 Task: In the  document map. Add the mentioned hyperlink after third sentence in main content 'in.pinterest.com' Insert the picture of  'Swimming' with name   Swimming.png  Change shape height to 2.4
Action: Mouse moved to (109, 19)
Screenshot: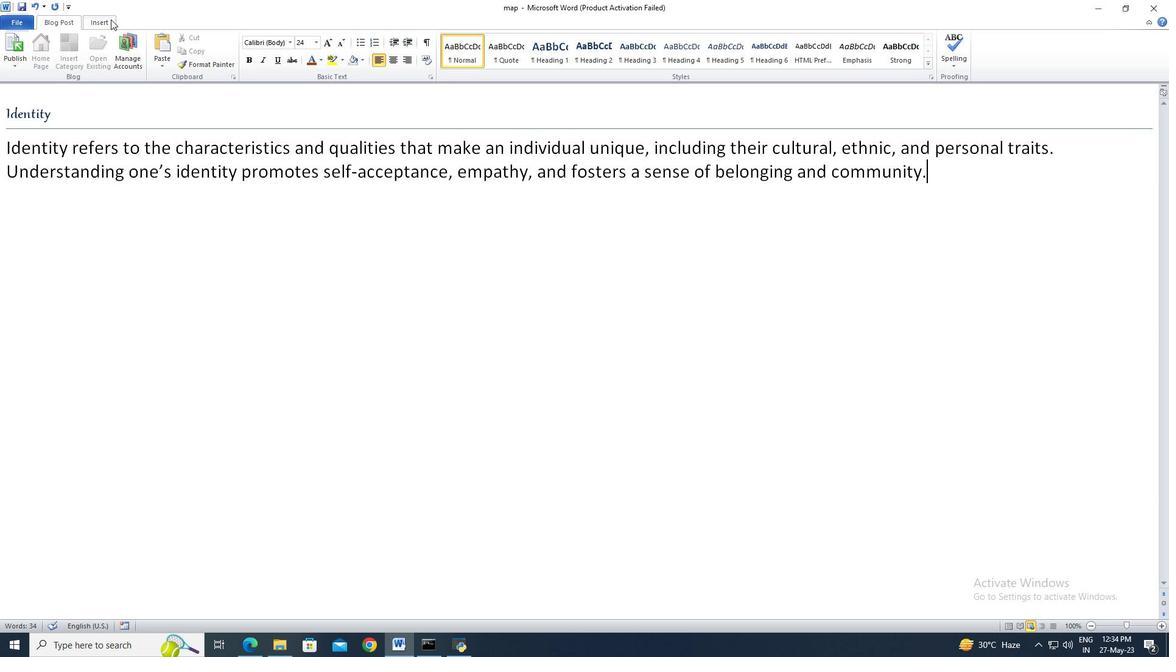 
Action: Mouse pressed left at (109, 19)
Screenshot: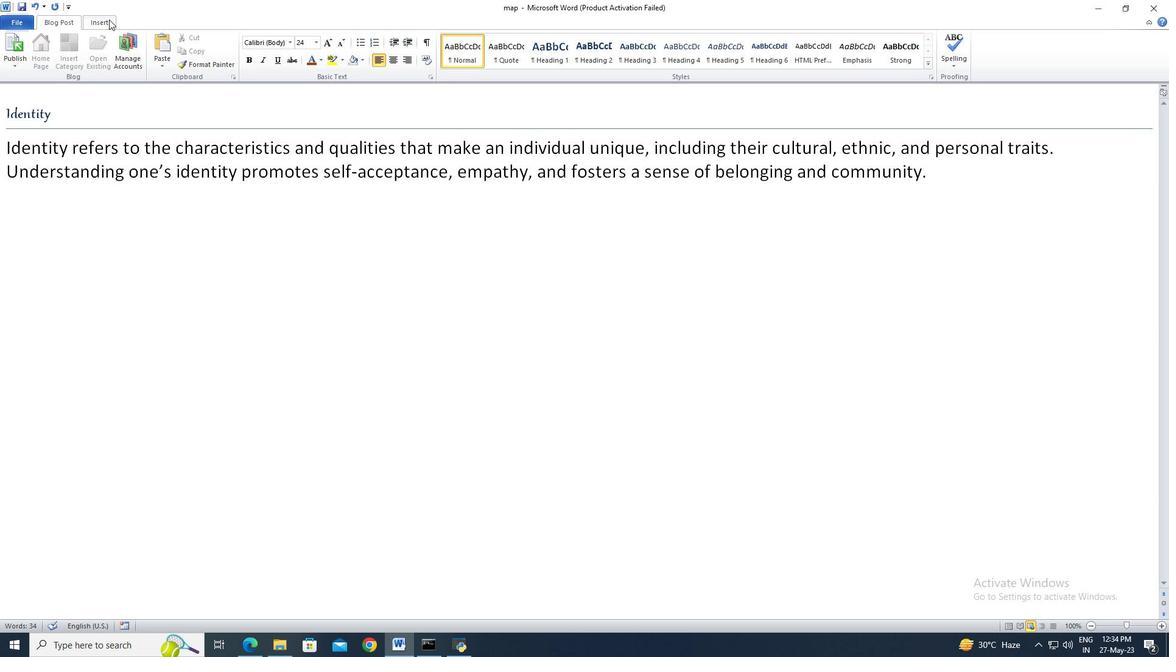 
Action: Mouse moved to (222, 51)
Screenshot: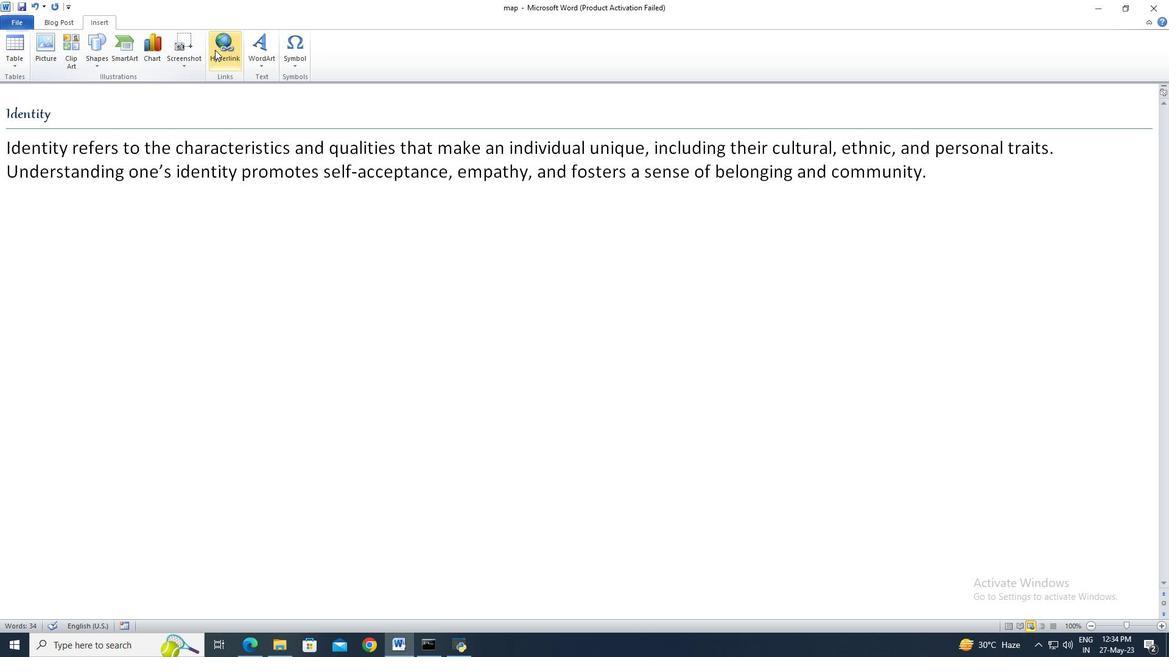 
Action: Mouse pressed left at (222, 51)
Screenshot: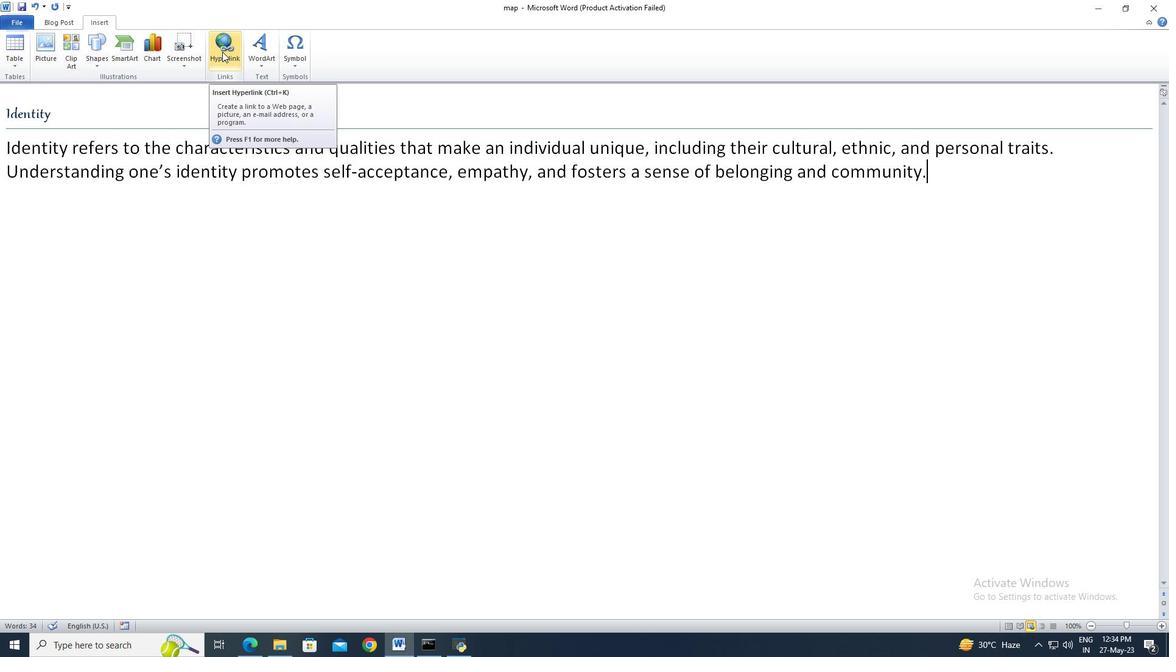 
Action: Mouse moved to (500, 374)
Screenshot: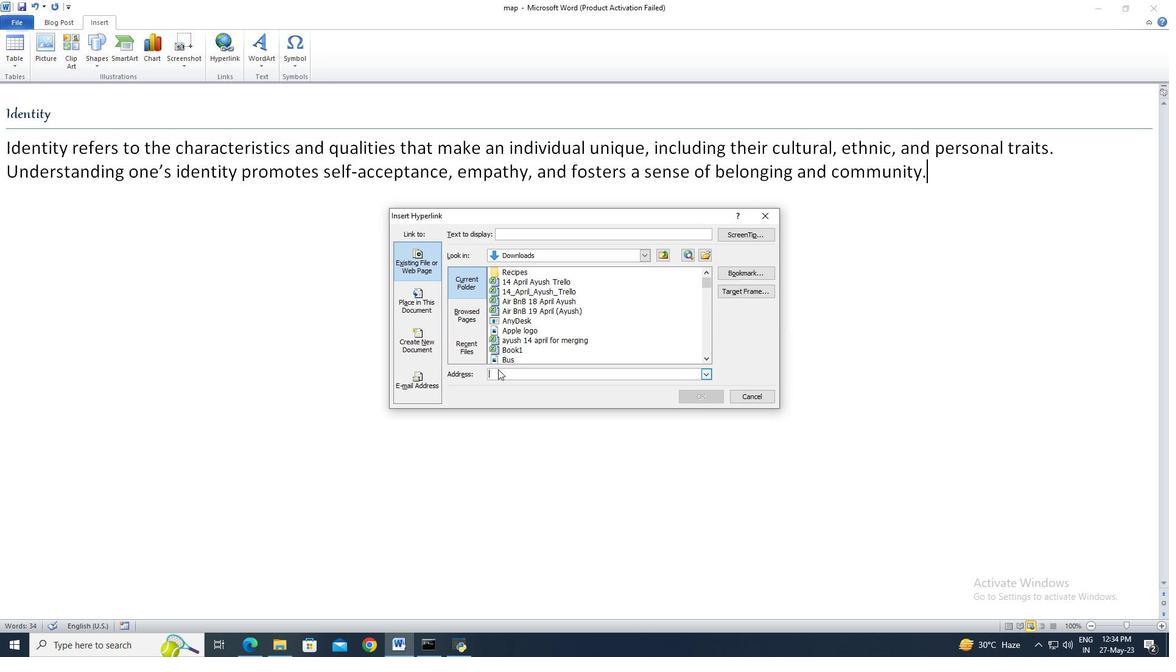 
Action: Mouse pressed left at (500, 374)
Screenshot: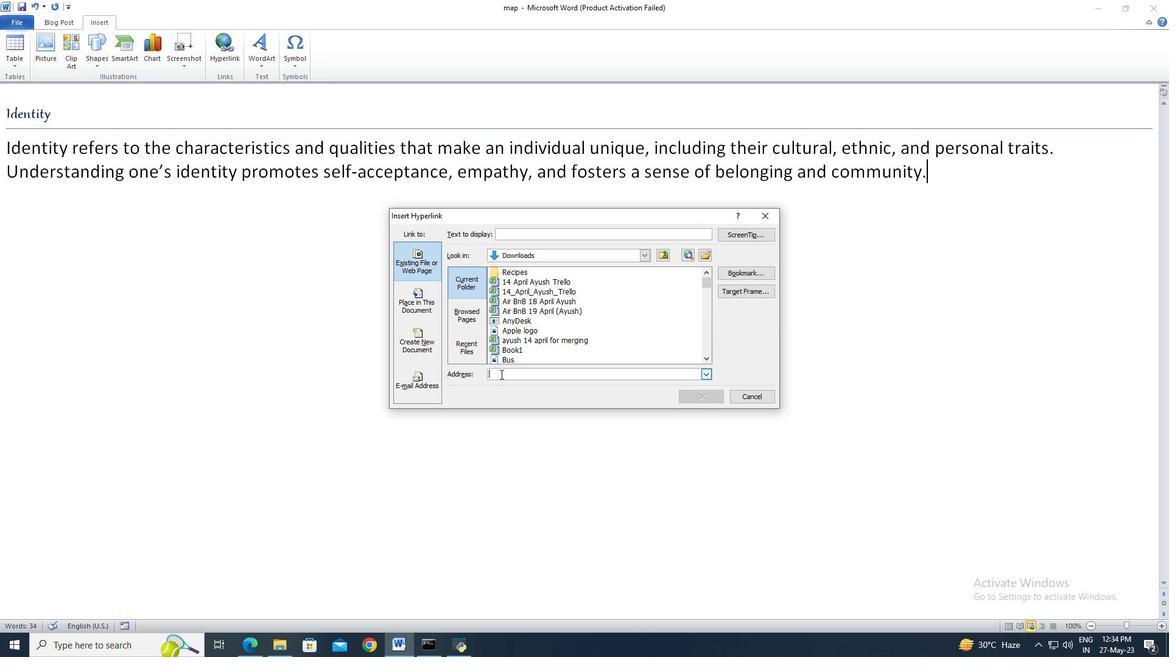 
Action: Mouse moved to (501, 374)
Screenshot: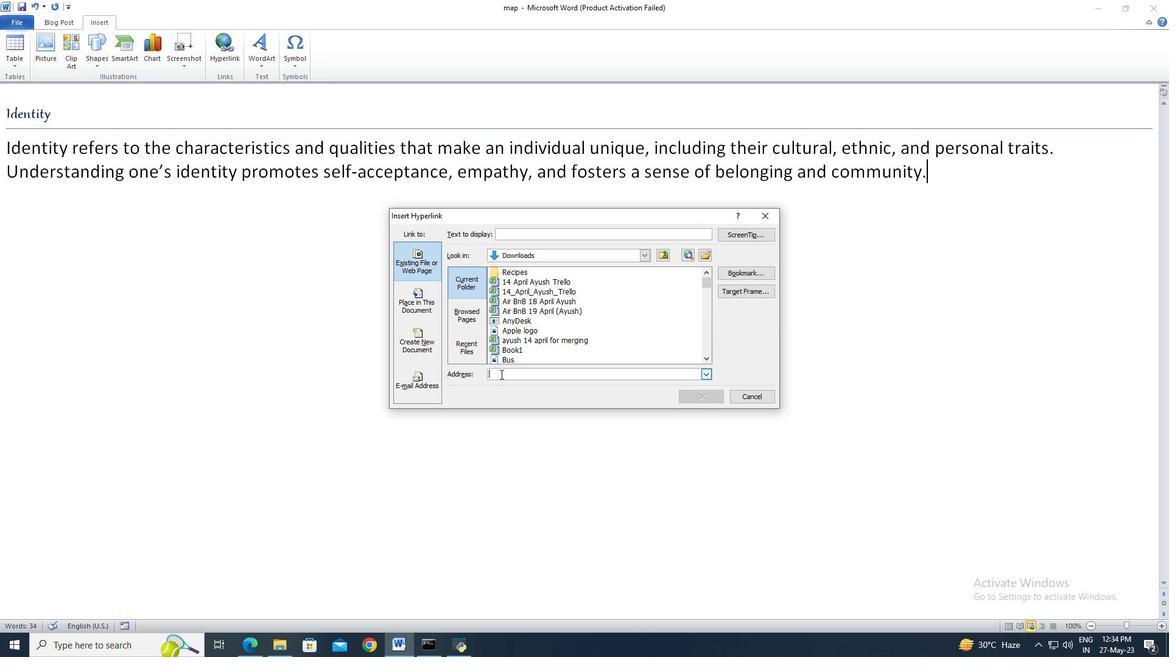
Action: Key pressed in.pinterest.com
Screenshot: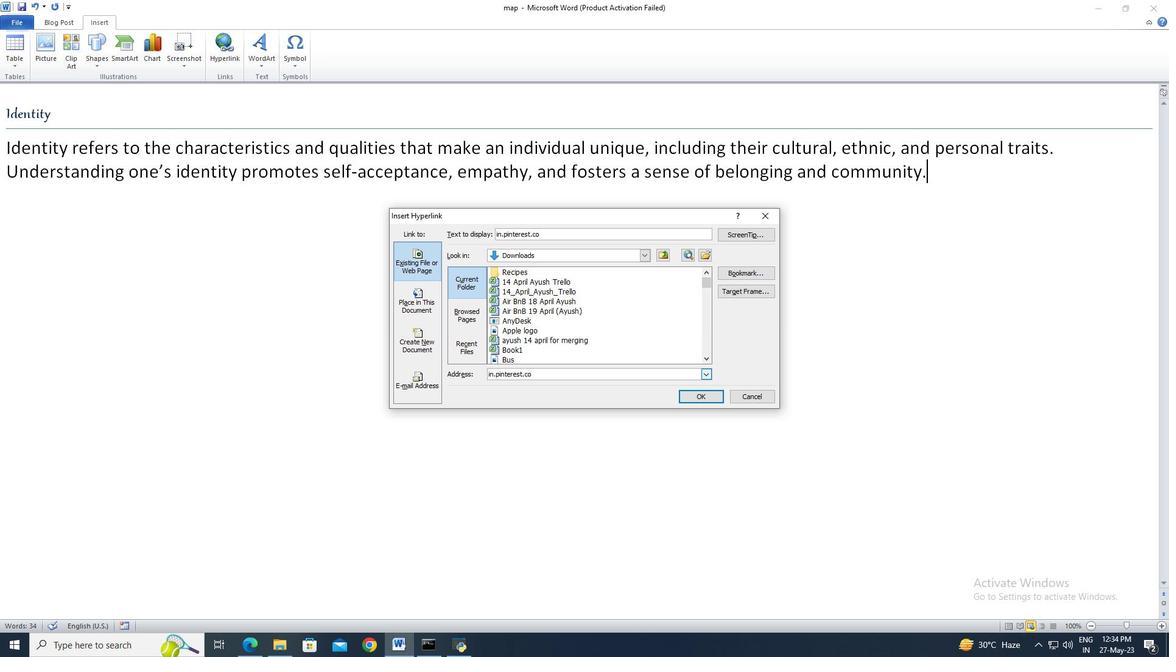 
Action: Mouse moved to (679, 393)
Screenshot: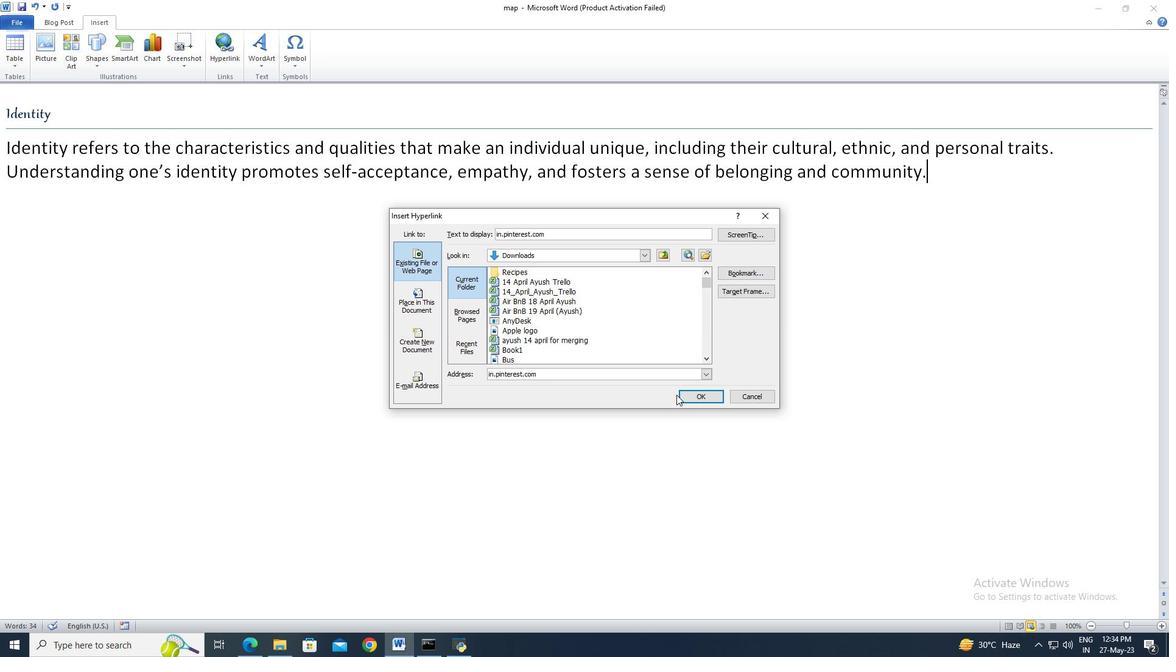 
Action: Mouse pressed left at (679, 393)
Screenshot: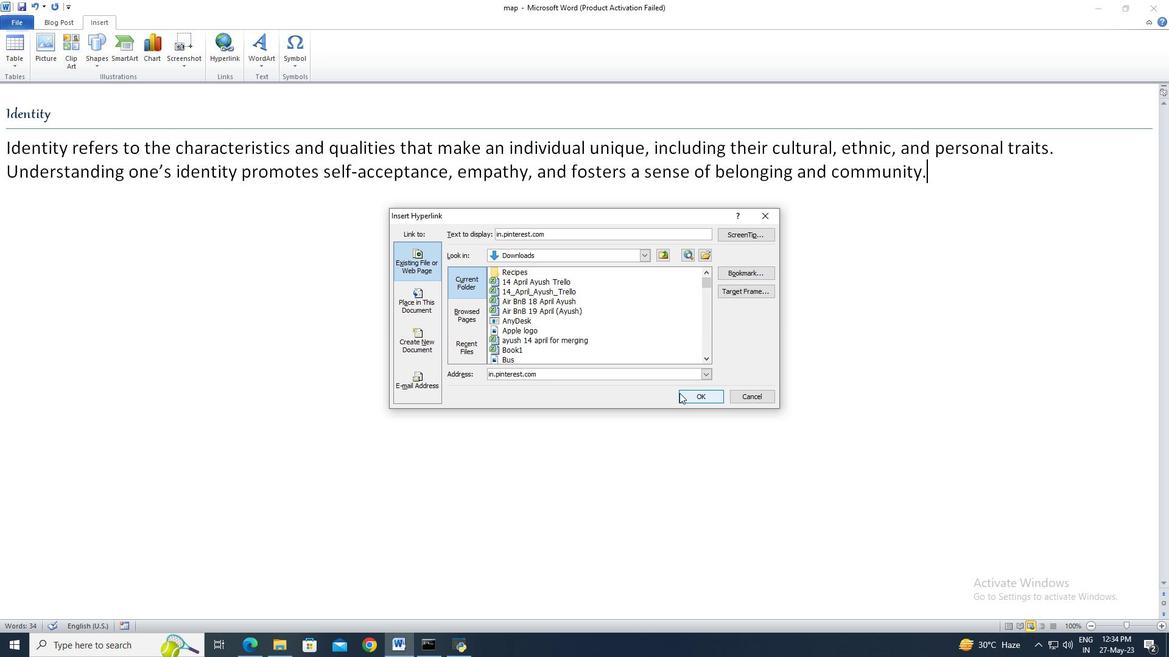 
Action: Mouse moved to (258, 651)
Screenshot: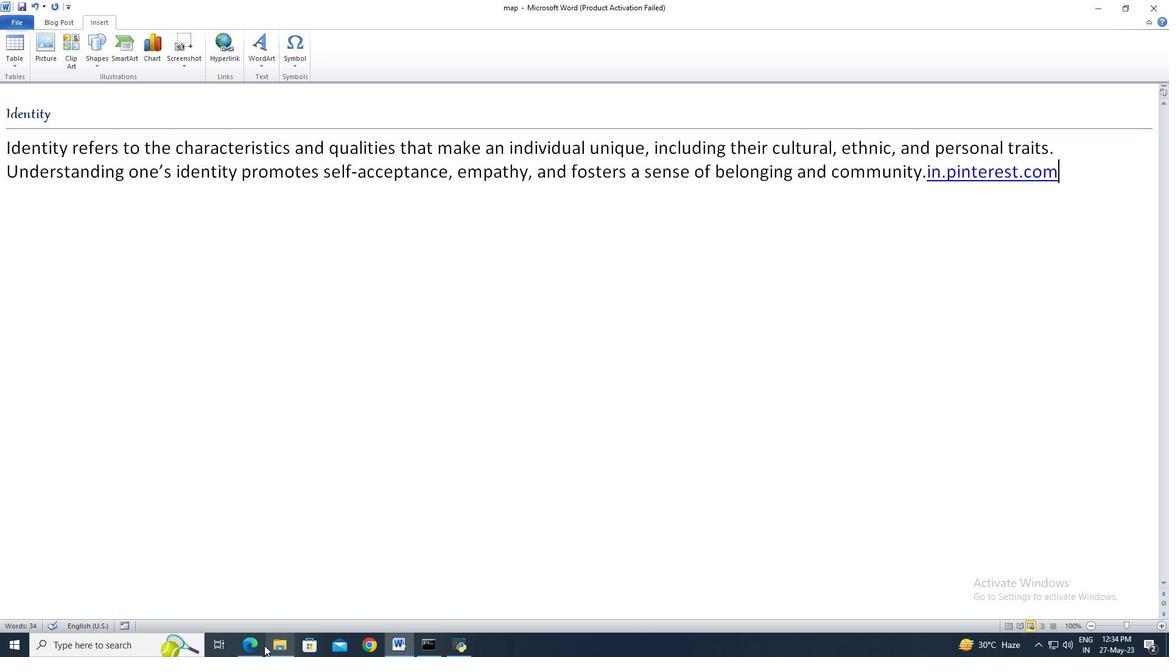 
Action: Mouse pressed left at (258, 651)
Screenshot: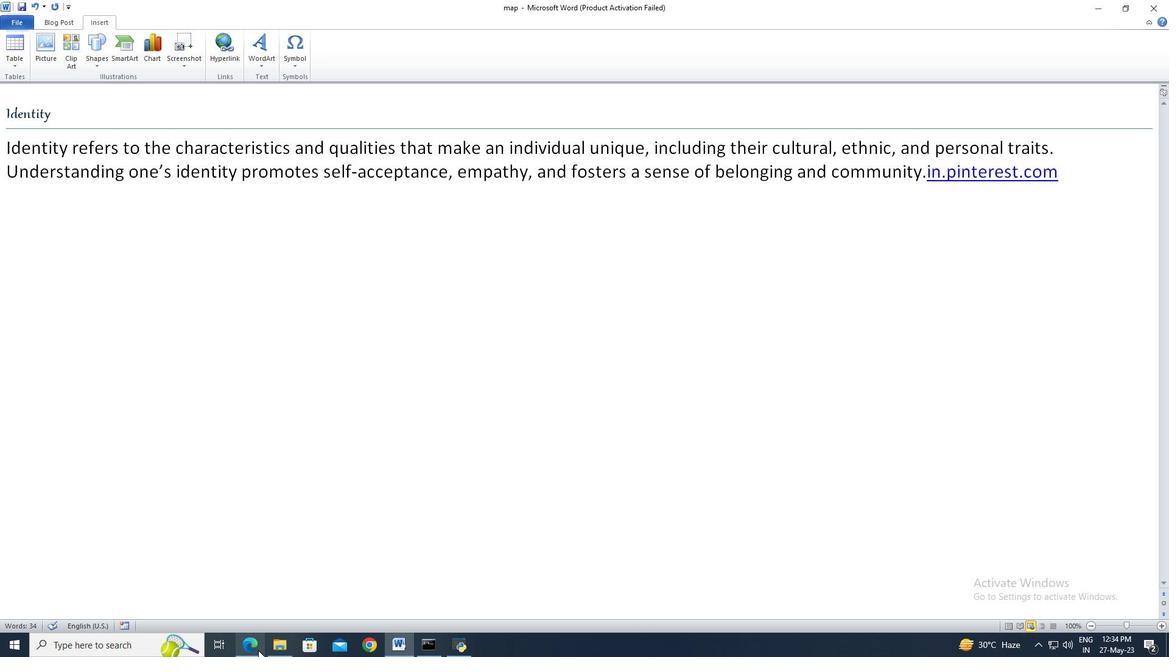 
Action: Mouse moved to (216, 74)
Screenshot: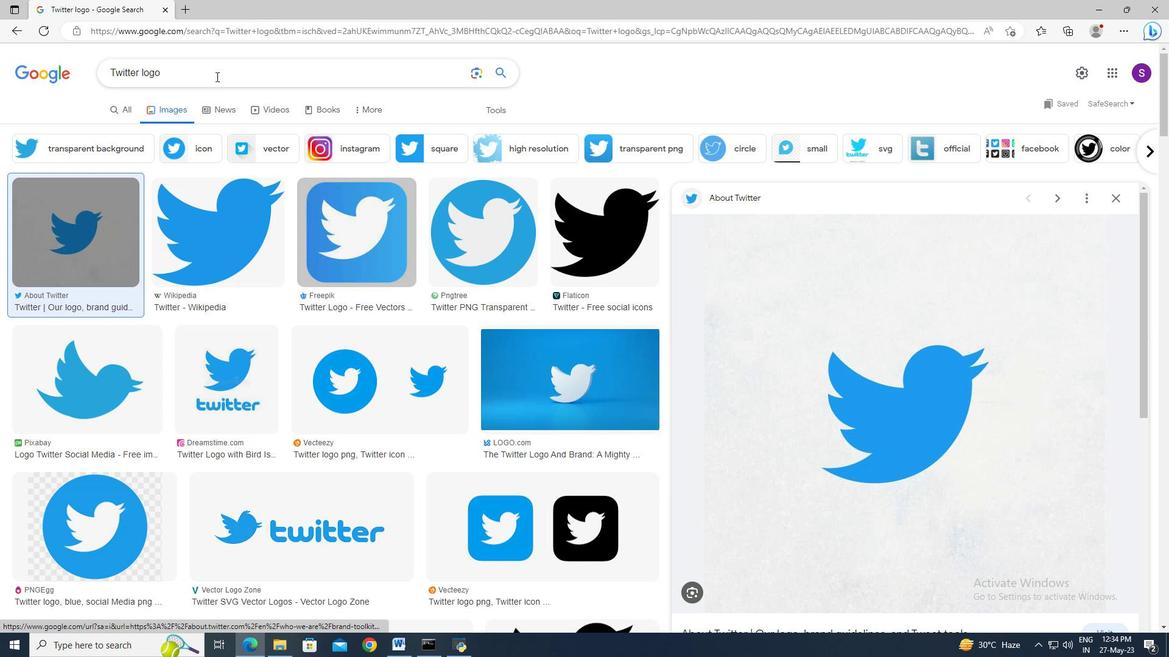 
Action: Mouse pressed left at (216, 74)
Screenshot: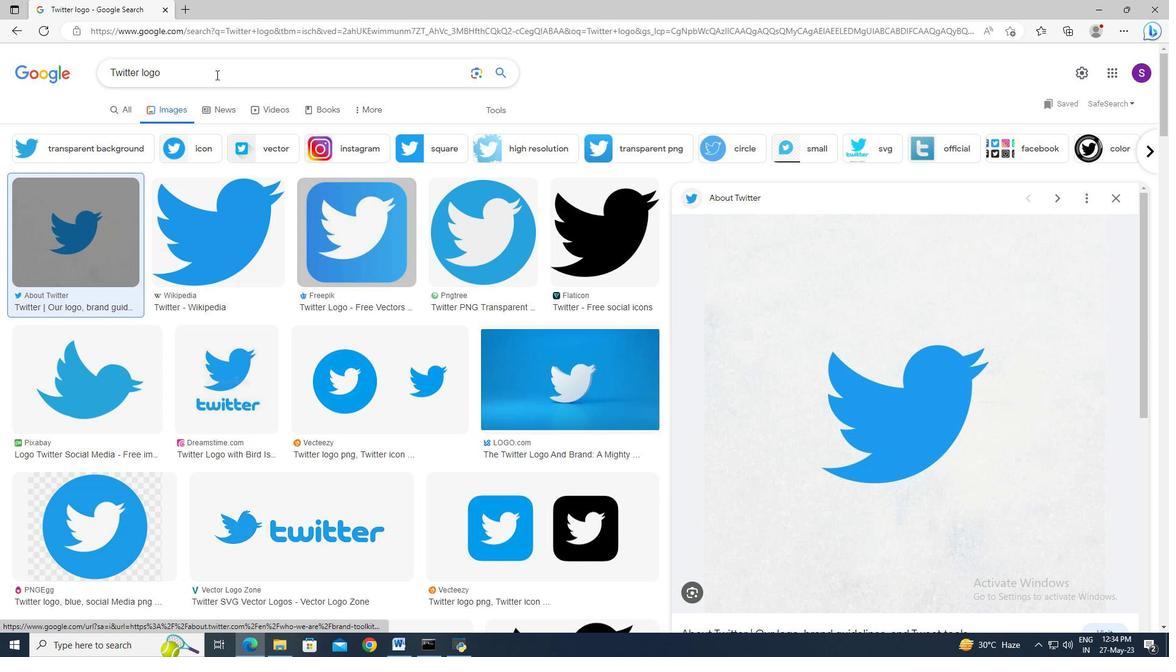 
Action: Key pressed ctrl+A<Key.delete><Key.shift_r>Swimming<Key.space>png<Key.enter>
Screenshot: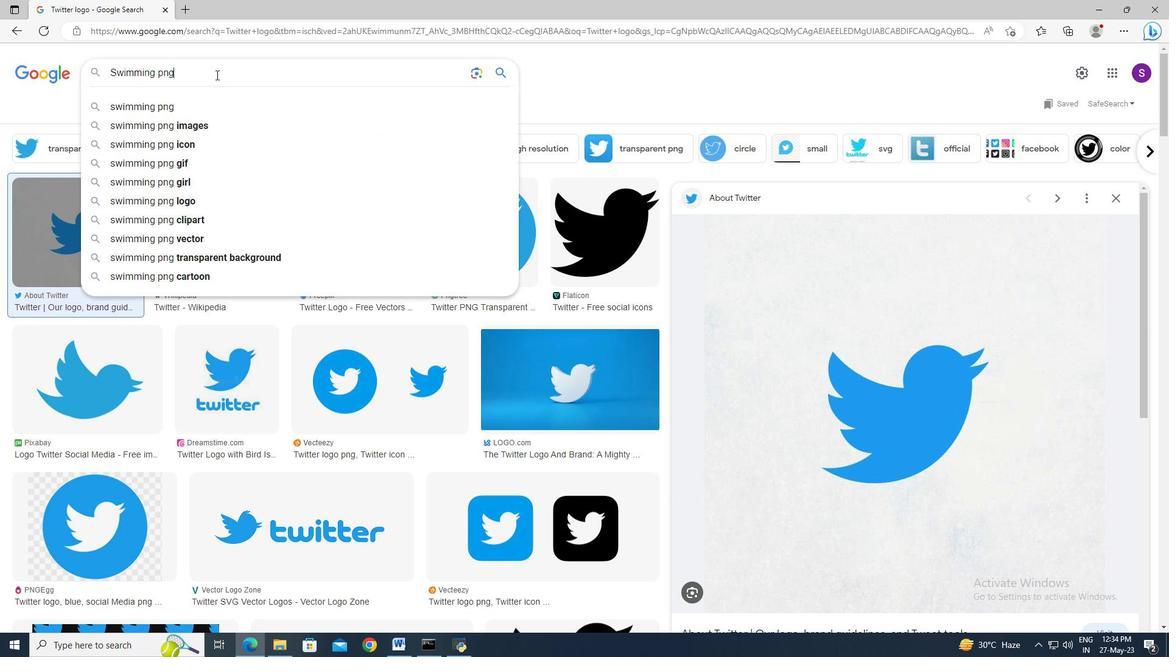 
Action: Mouse moved to (477, 209)
Screenshot: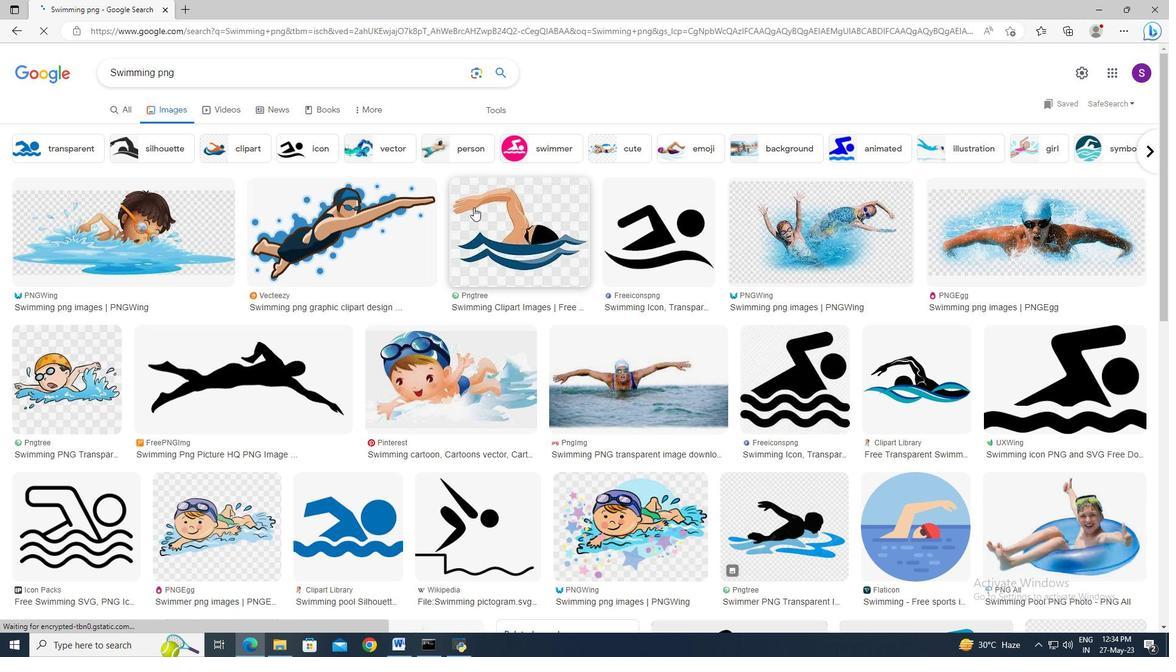 
Action: Mouse pressed left at (477, 209)
Screenshot: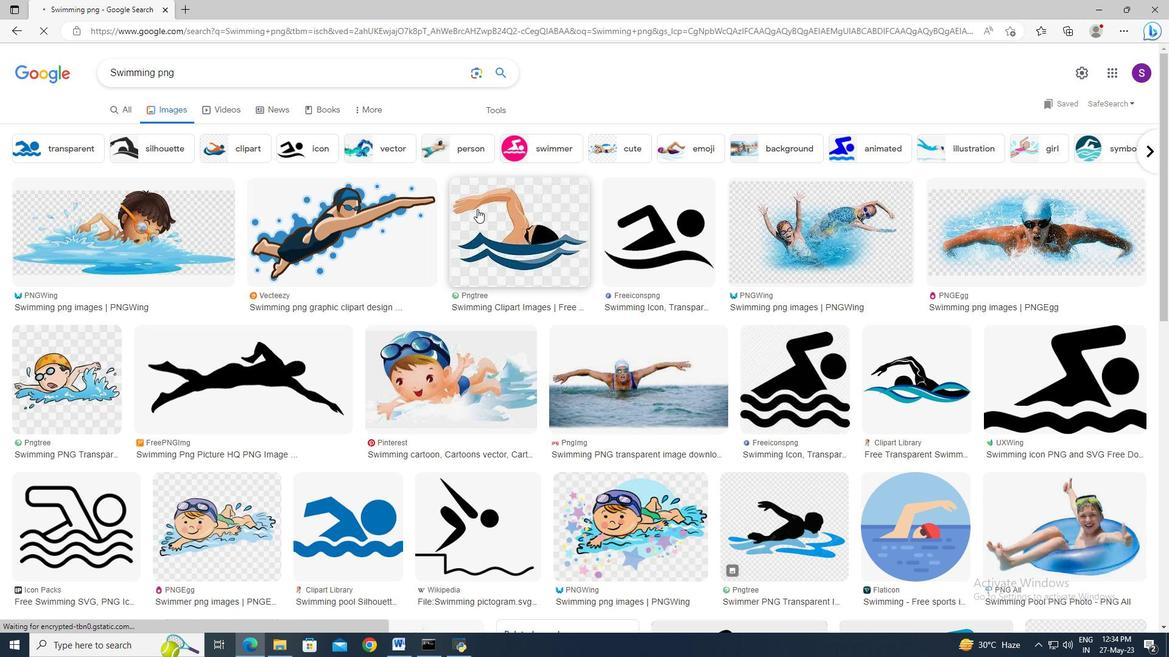 
Action: Mouse moved to (817, 216)
Screenshot: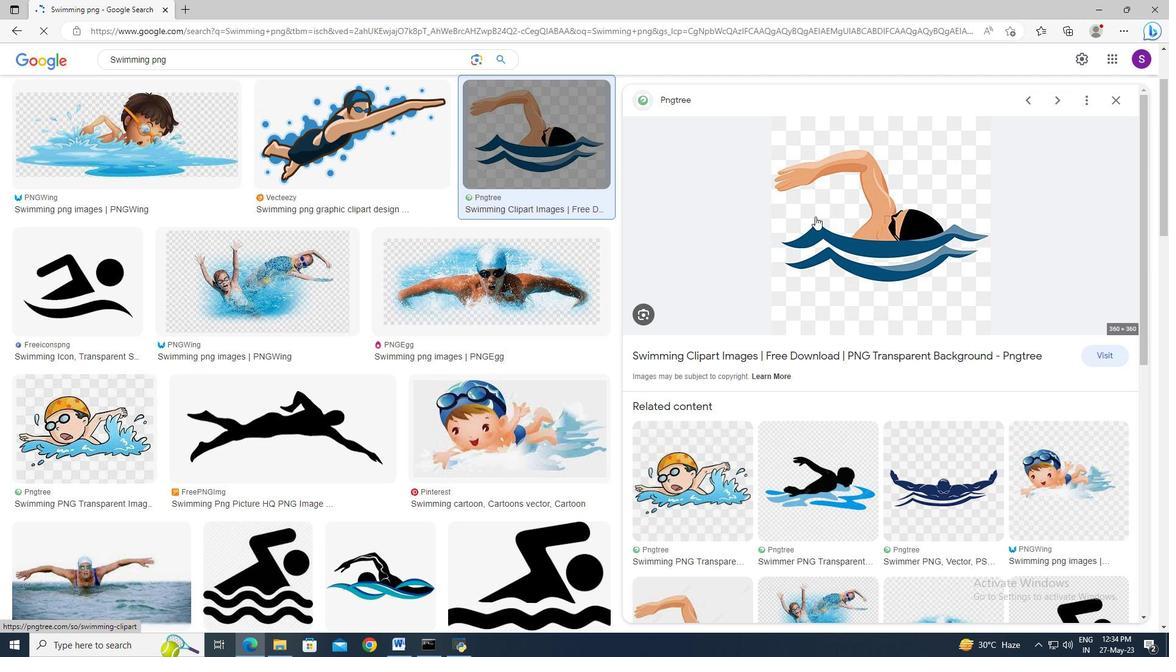 
Action: Mouse pressed right at (817, 216)
Screenshot: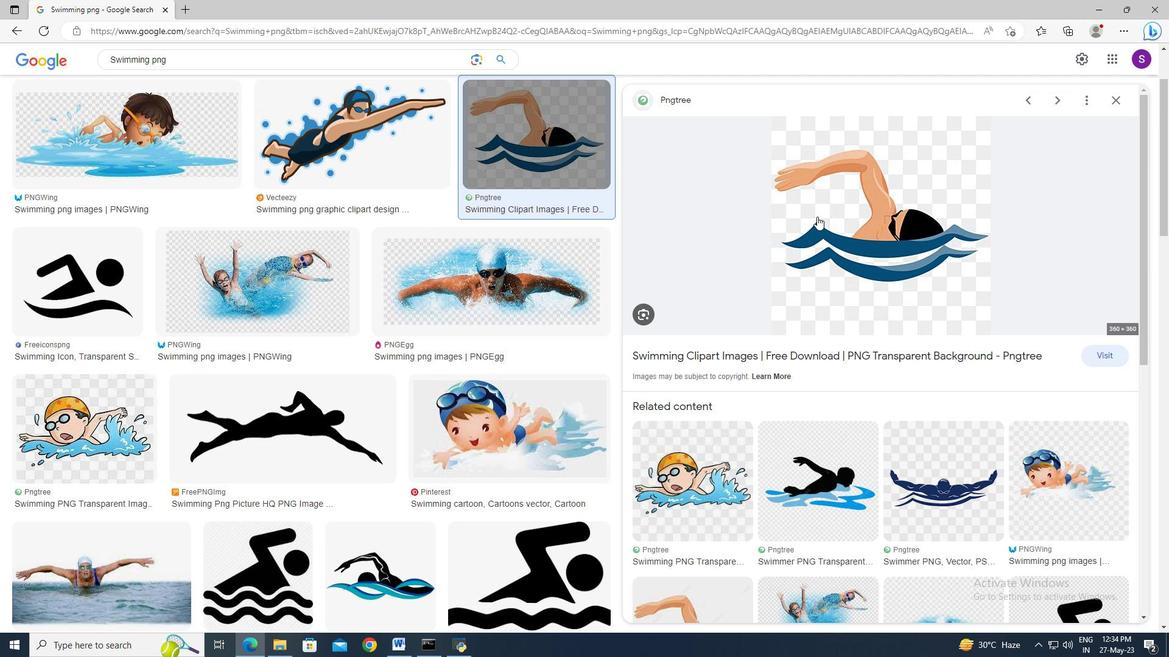 
Action: Mouse moved to (845, 371)
Screenshot: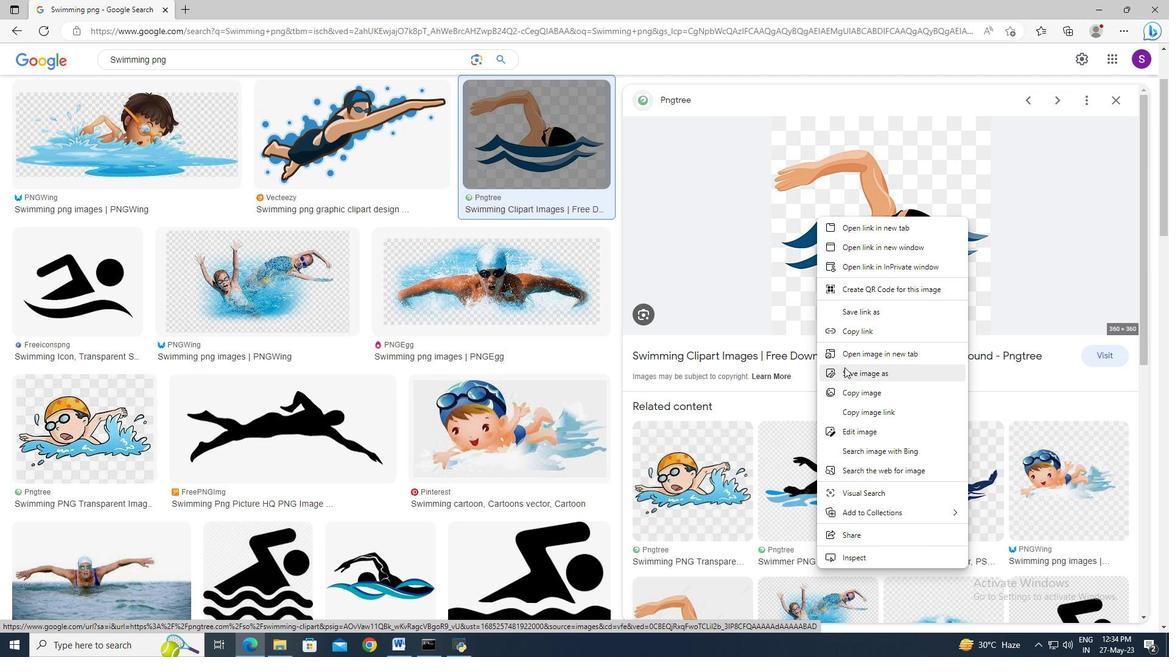 
Action: Mouse pressed left at (845, 371)
Screenshot: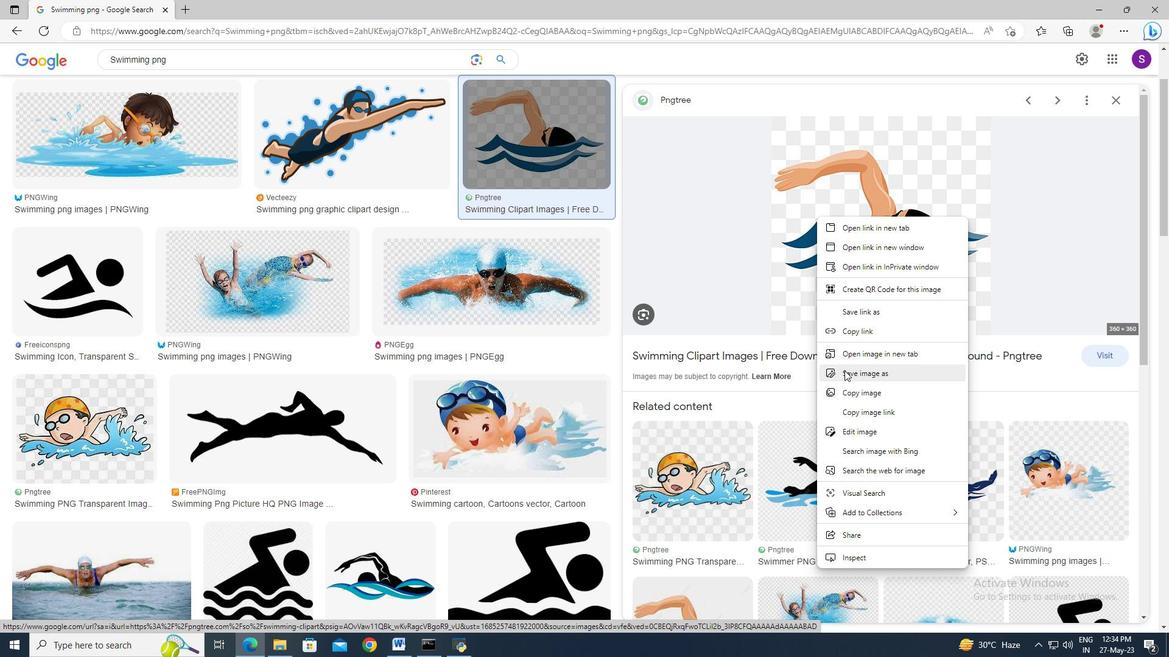 
Action: Mouse moved to (357, 235)
Screenshot: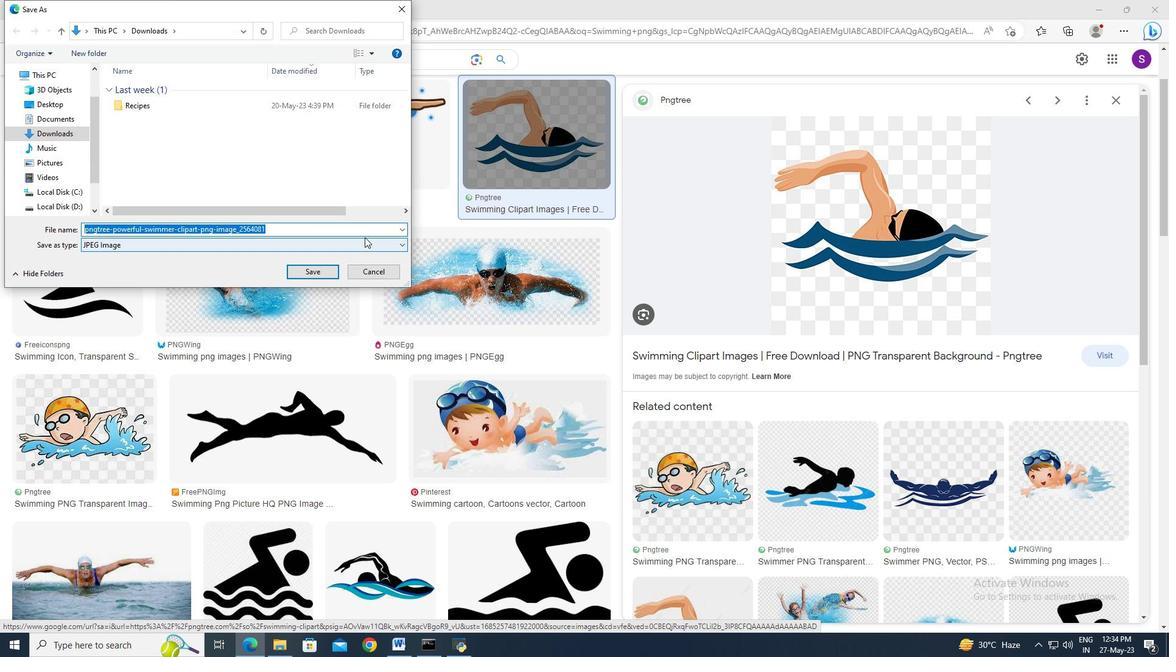 
Action: Key pressed <Key.shift>Swimming.png
Screenshot: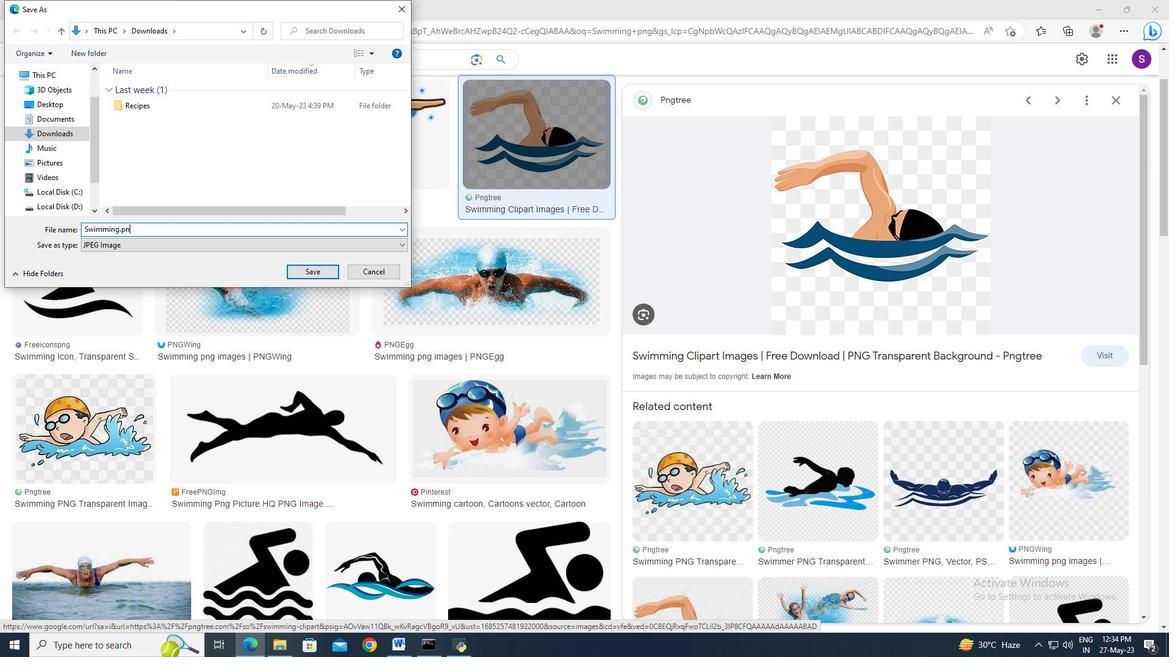 
Action: Mouse moved to (335, 270)
Screenshot: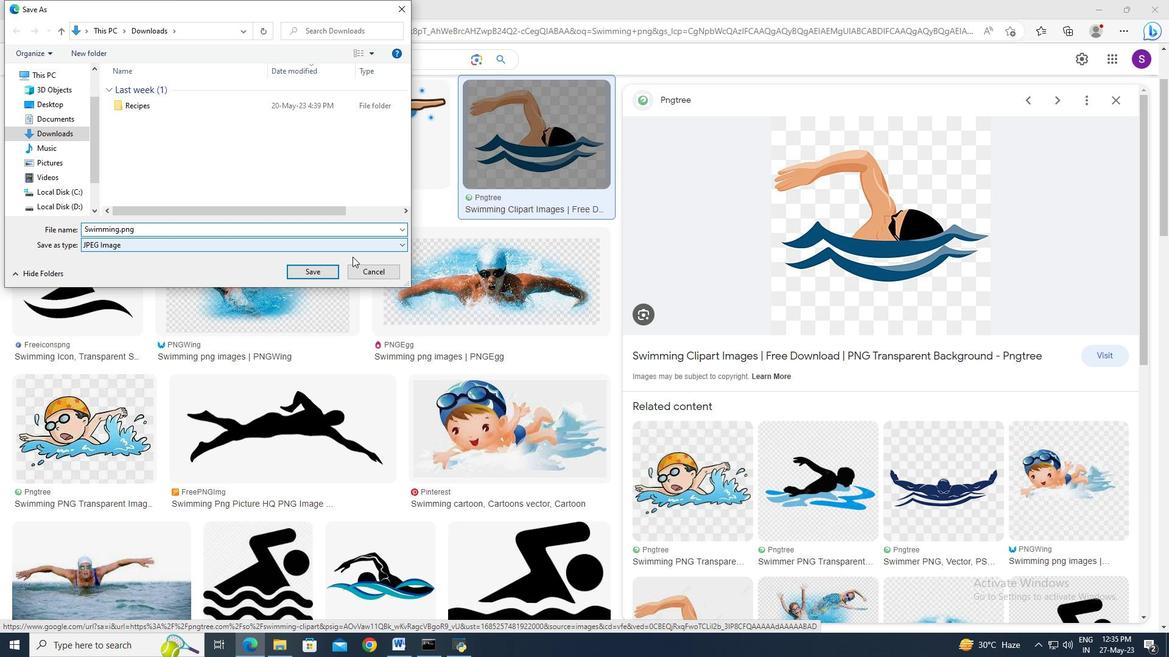 
Action: Mouse pressed left at (335, 270)
Screenshot: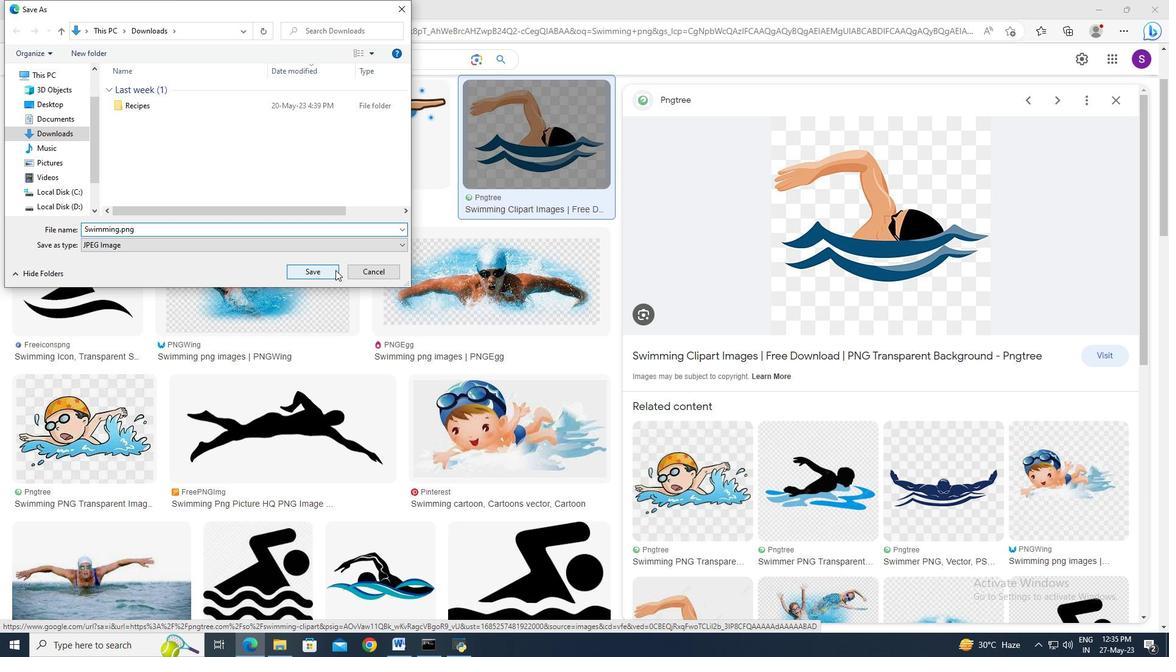 
Action: Mouse moved to (258, 641)
Screenshot: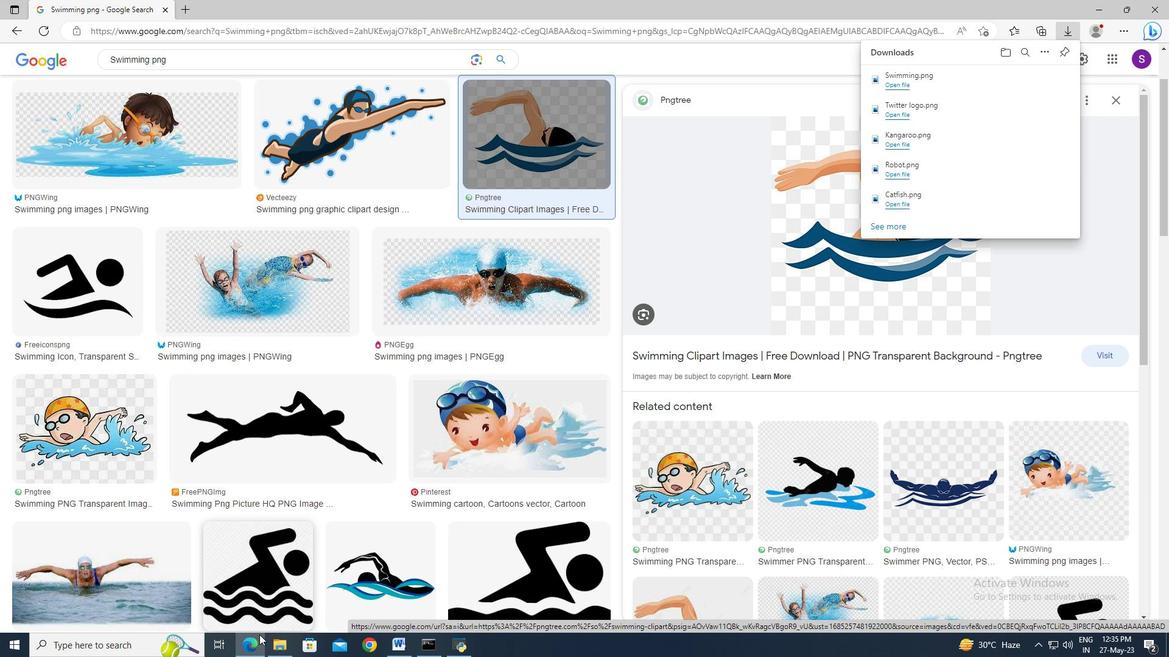 
Action: Mouse pressed left at (258, 641)
Screenshot: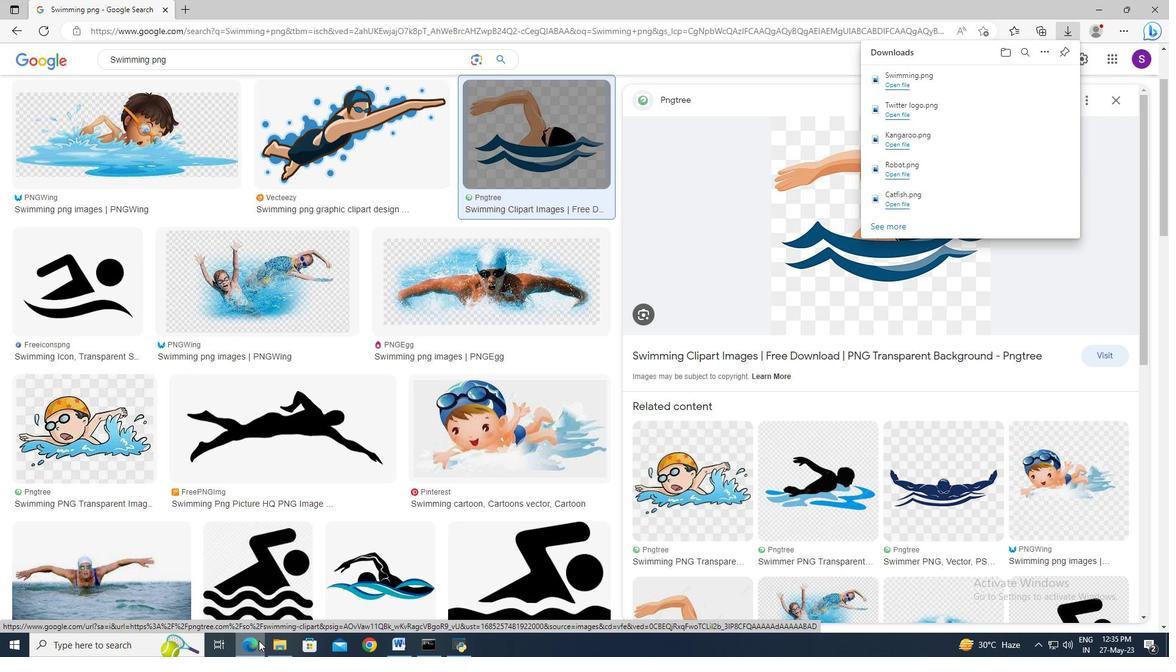 
Action: Mouse moved to (316, 531)
Screenshot: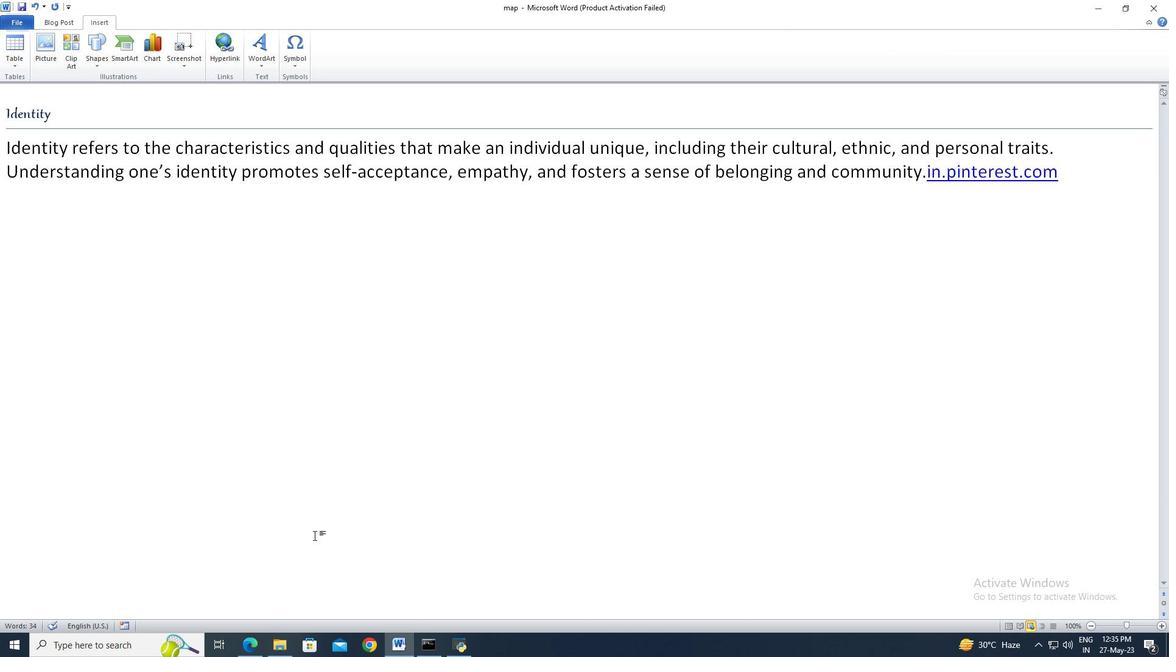 
Action: Key pressed <Key.enter>
Screenshot: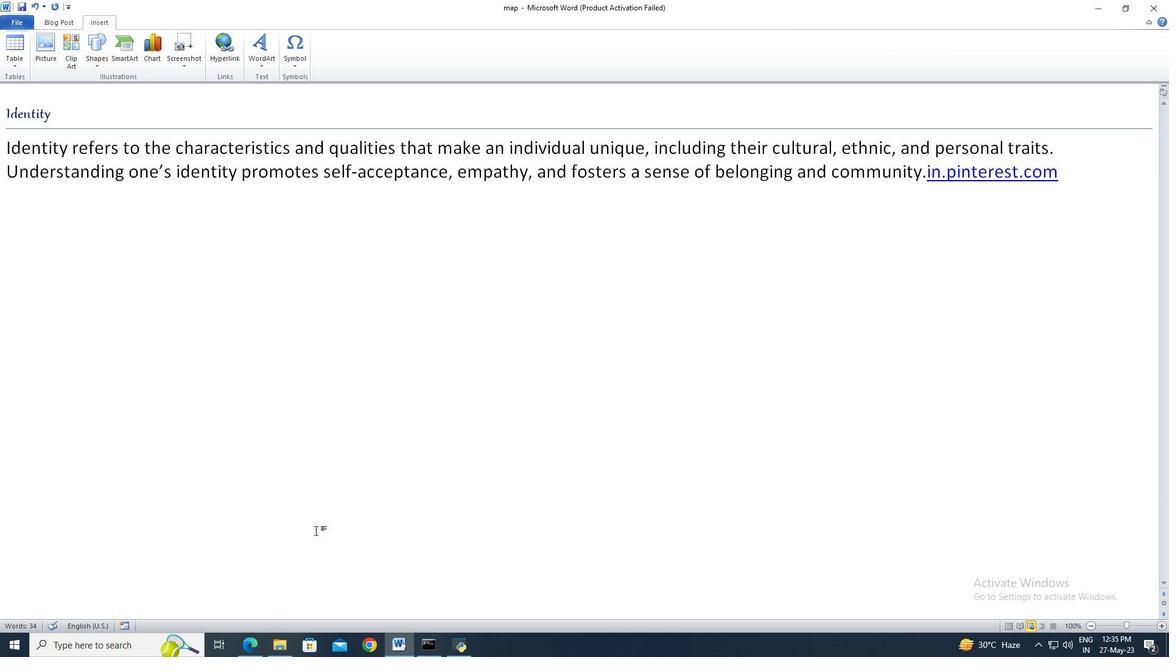 
Action: Mouse moved to (57, 54)
Screenshot: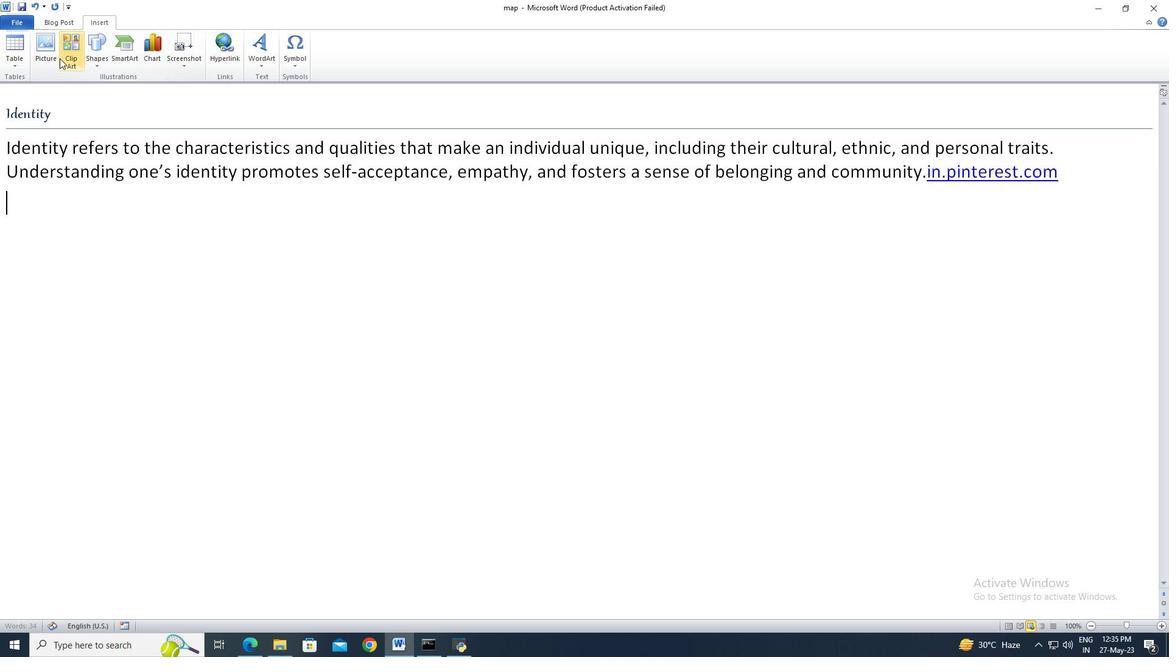 
Action: Mouse pressed left at (57, 54)
Screenshot: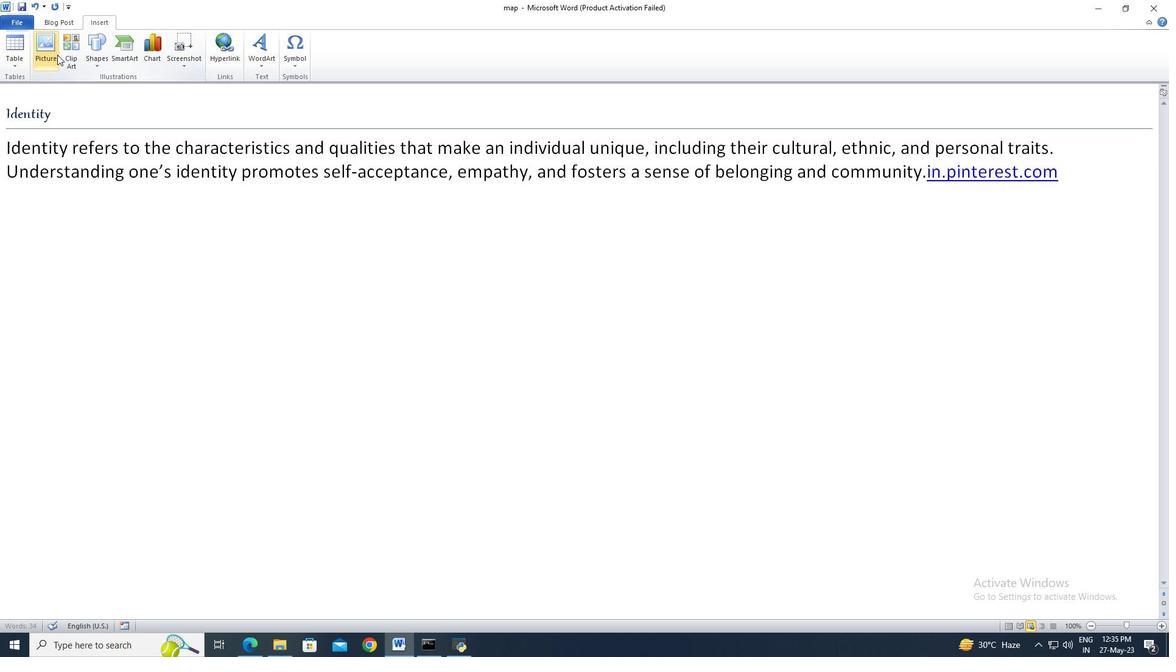 
Action: Mouse moved to (124, 100)
Screenshot: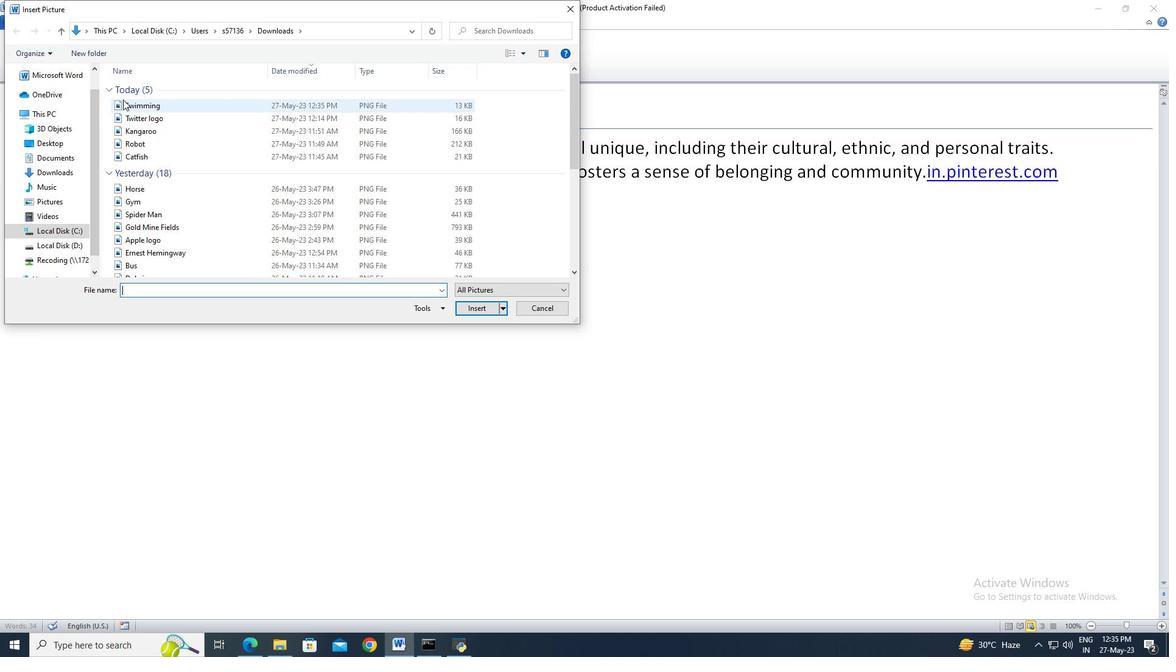 
Action: Mouse pressed left at (124, 100)
Screenshot: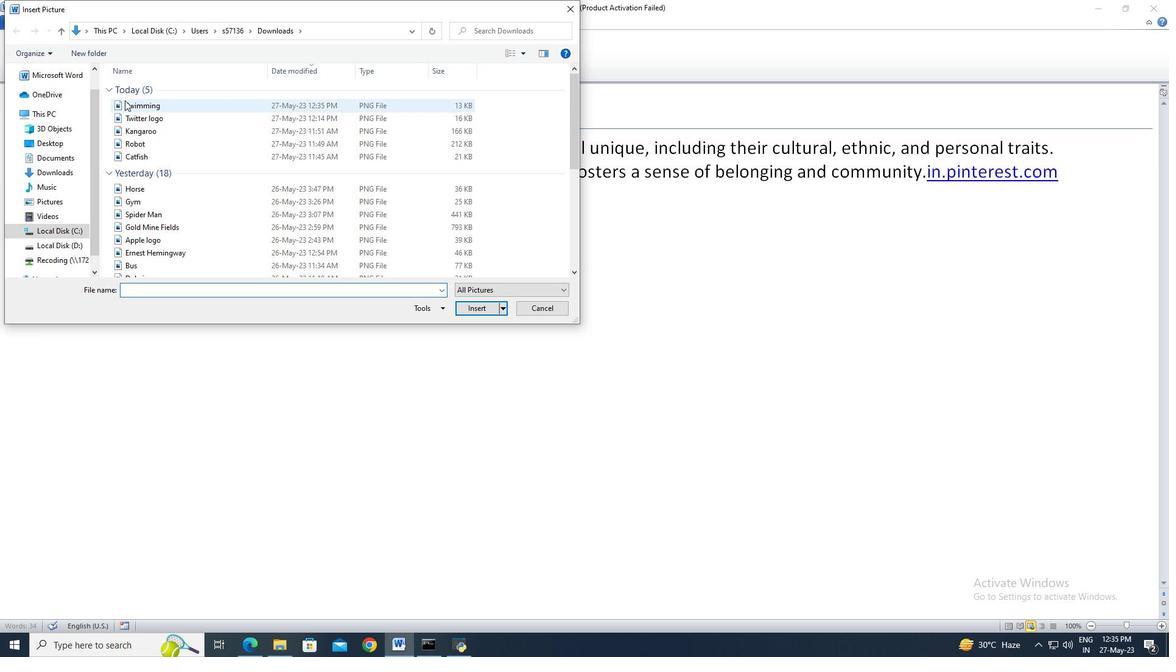 
Action: Mouse moved to (463, 304)
Screenshot: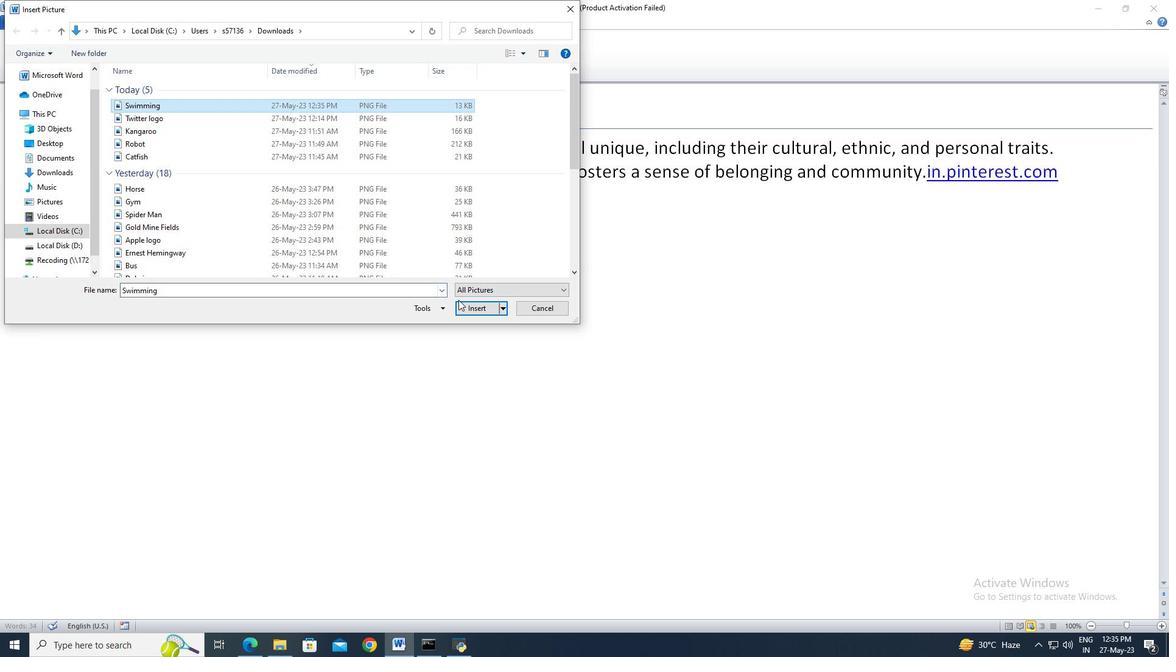 
Action: Mouse pressed left at (463, 304)
Screenshot: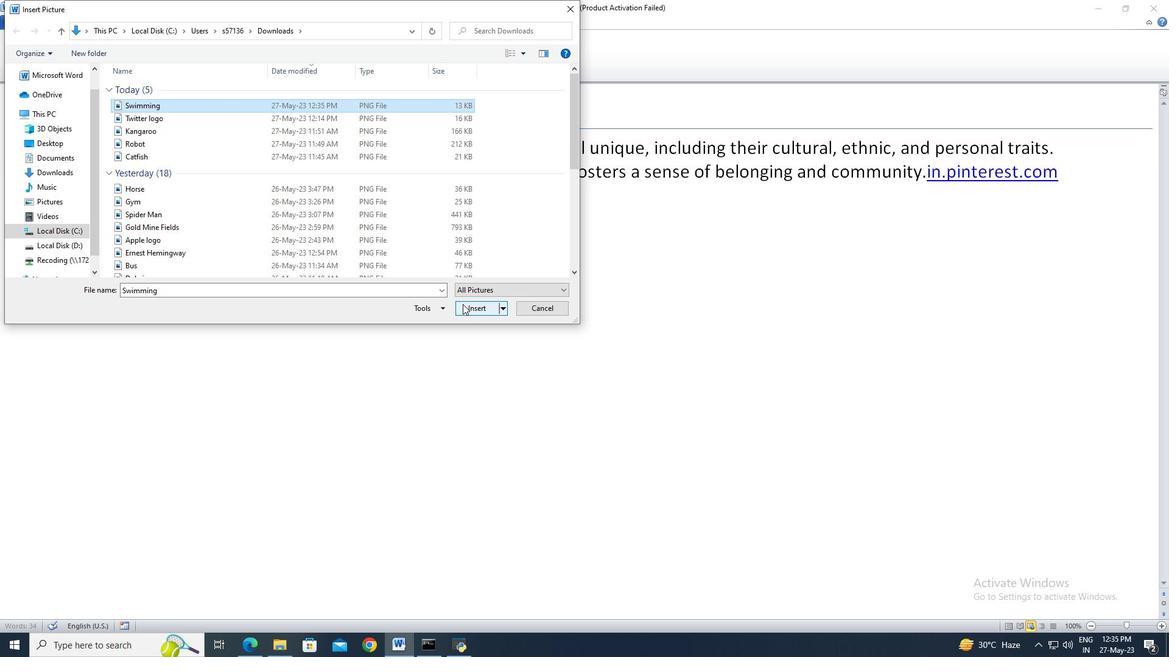 
Action: Mouse moved to (1135, 45)
Screenshot: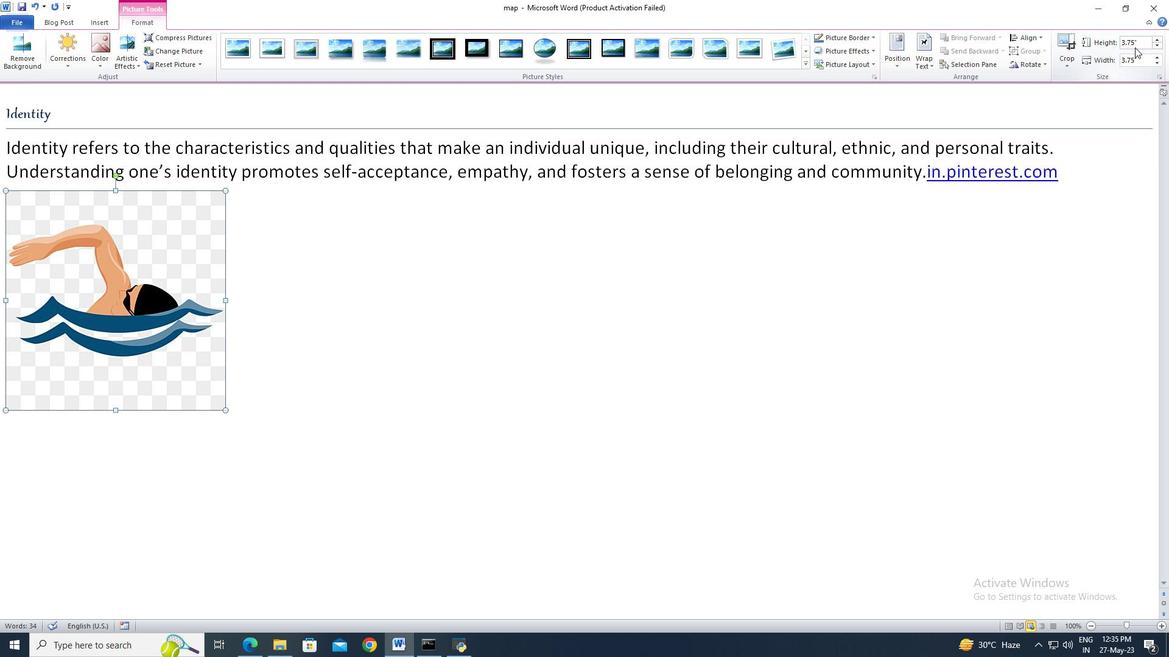 
Action: Mouse pressed left at (1135, 45)
Screenshot: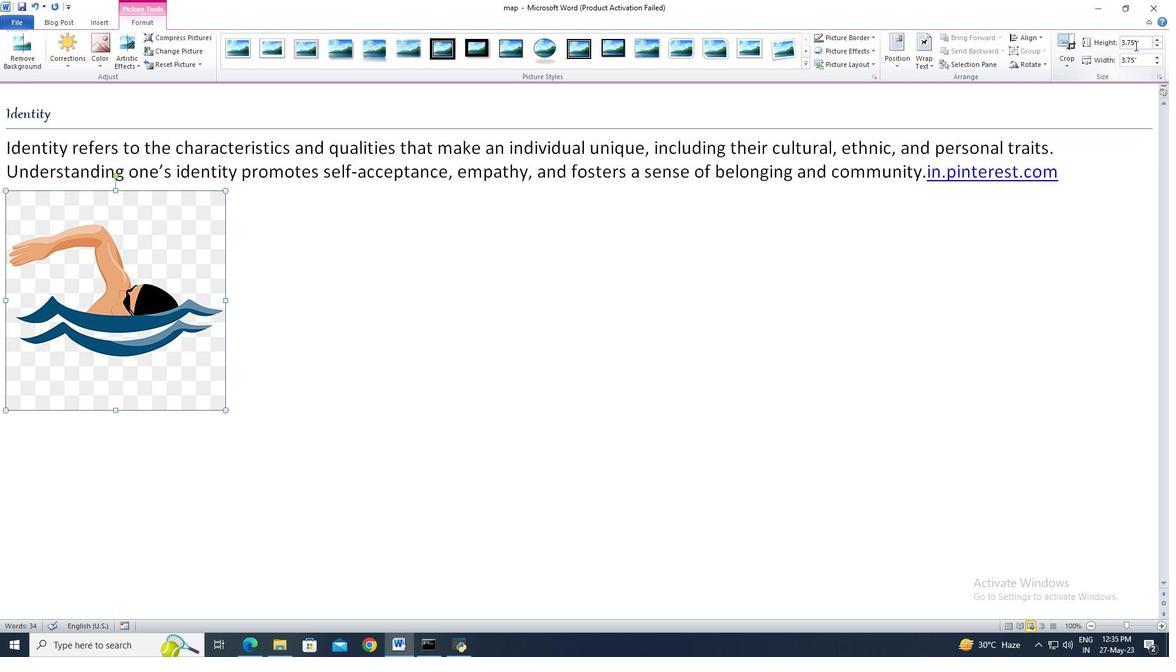 
Action: Mouse moved to (1132, 46)
Screenshot: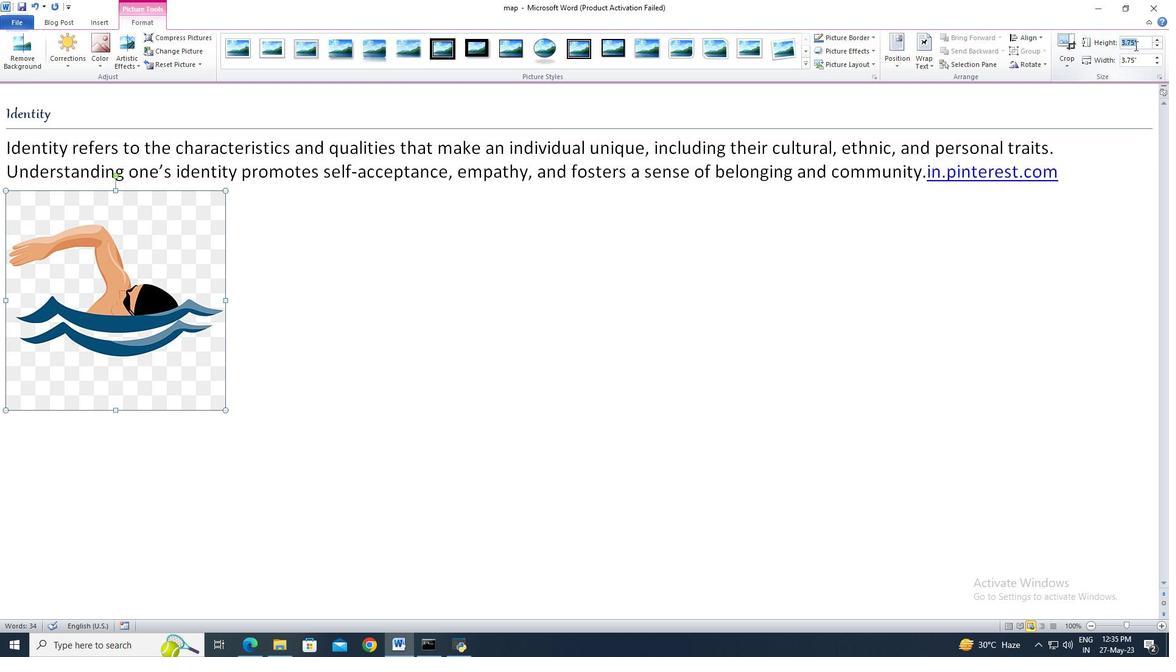 
Action: Key pressed 2.4<Key.enter>
Screenshot: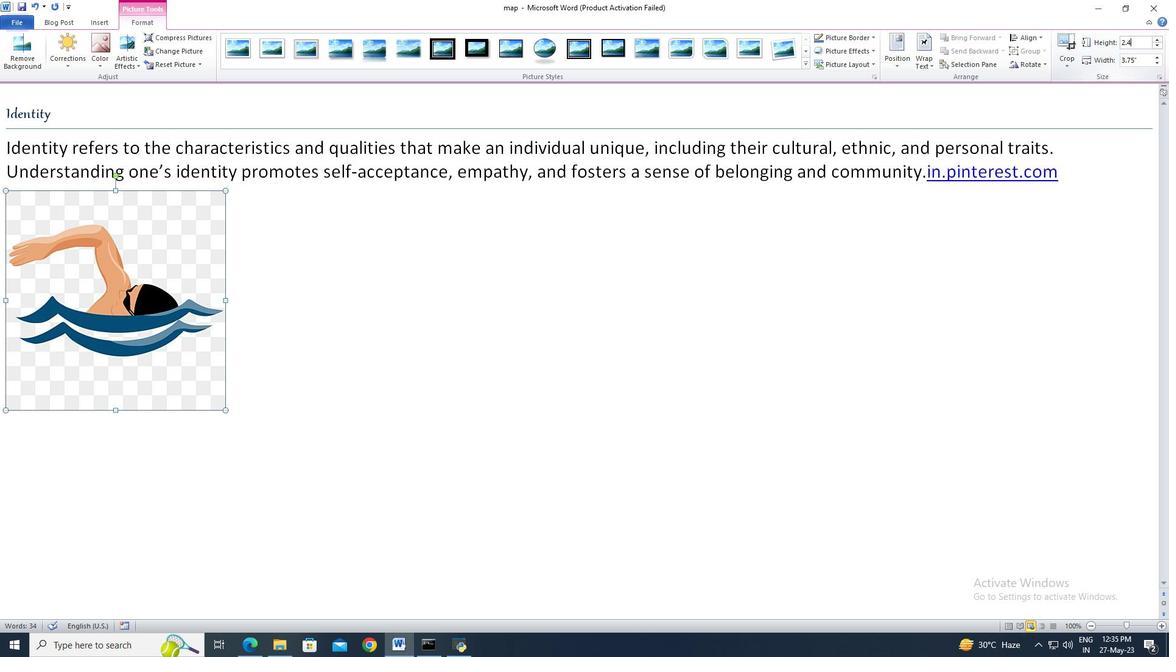 
Action: Mouse moved to (723, 301)
Screenshot: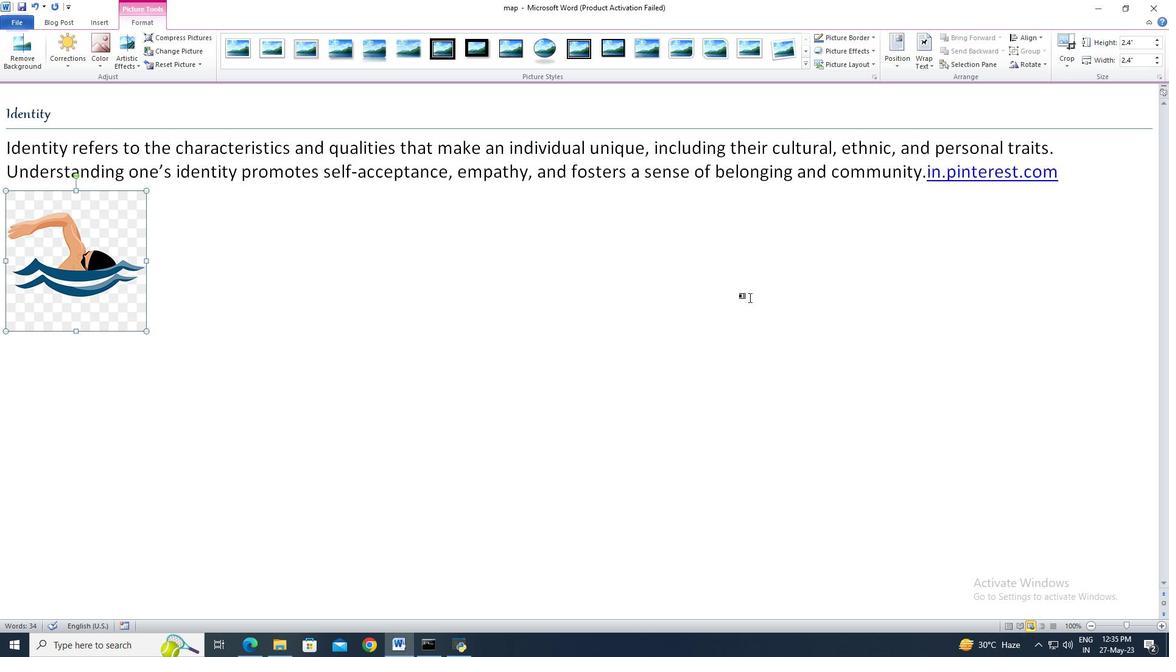 
Action: Mouse pressed left at (723, 301)
Screenshot: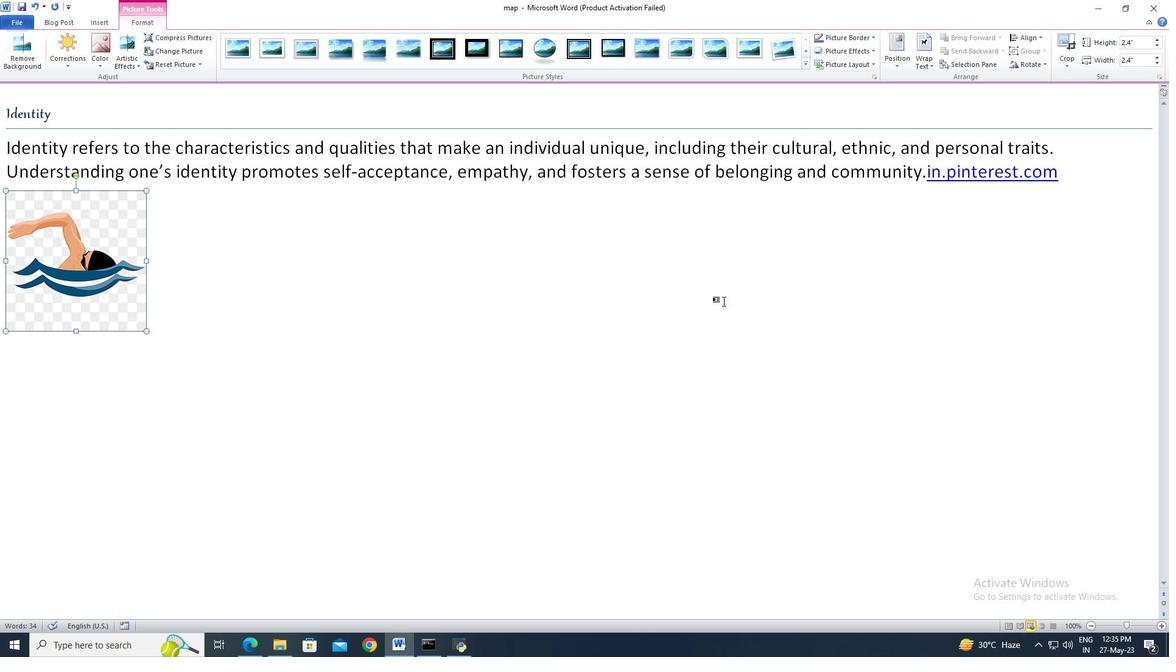 
